 Task: Editing simple light - Title and body.
Action: Mouse moved to (171, 64)
Screenshot: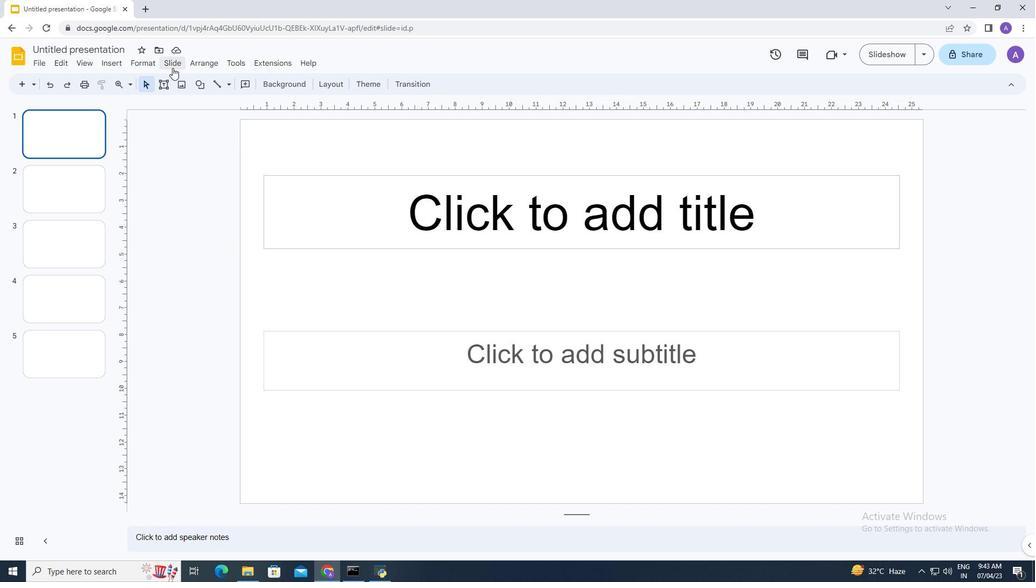 
Action: Mouse pressed left at (171, 64)
Screenshot: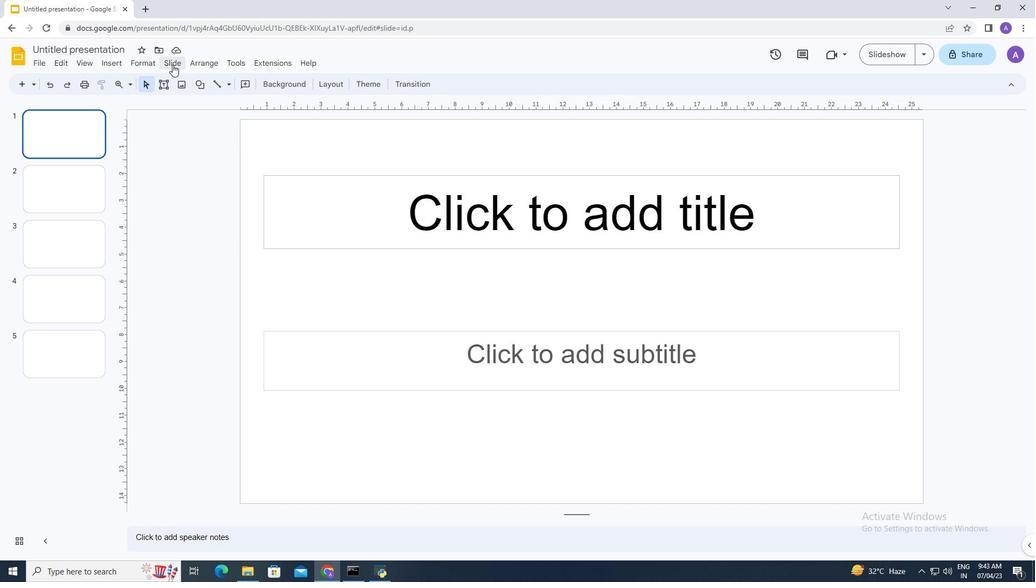 
Action: Mouse moved to (212, 234)
Screenshot: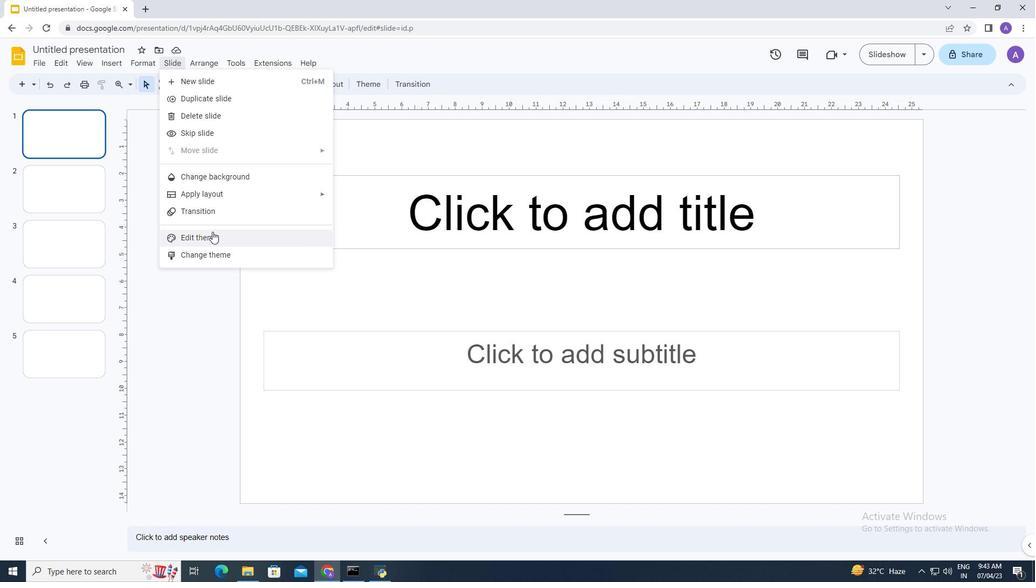 
Action: Mouse pressed left at (212, 234)
Screenshot: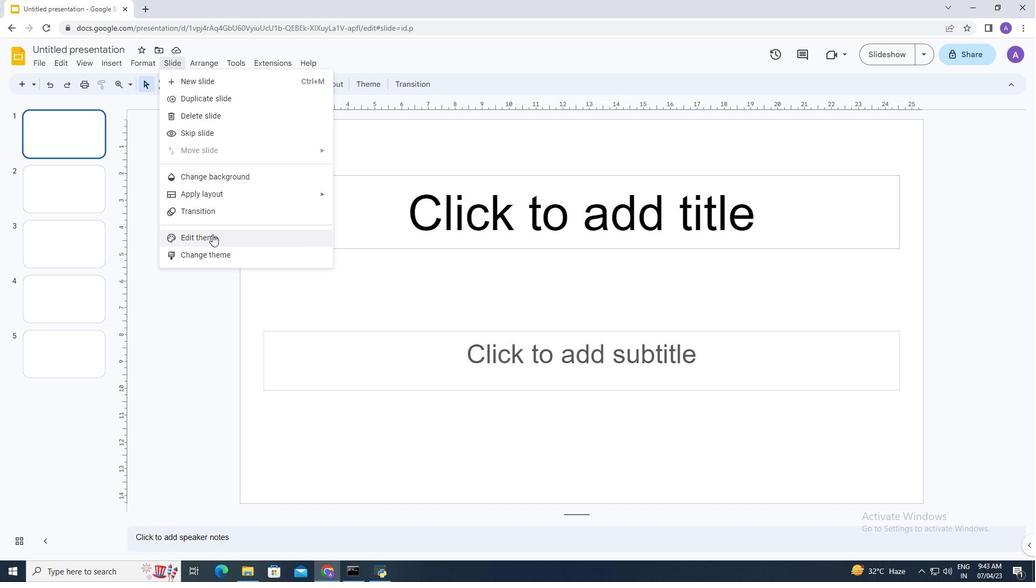 
Action: Mouse moved to (161, 320)
Screenshot: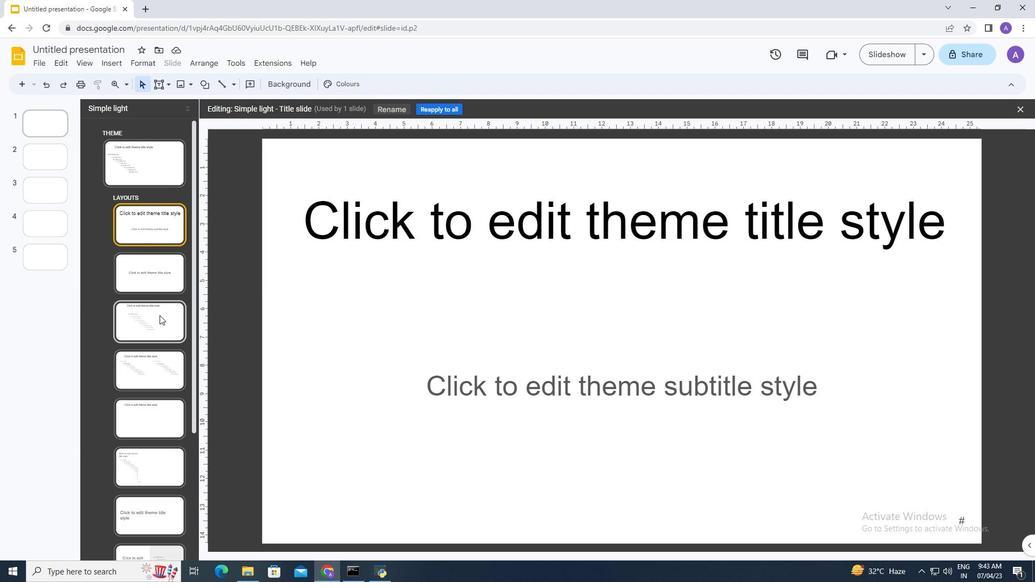 
Action: Mouse pressed left at (161, 320)
Screenshot: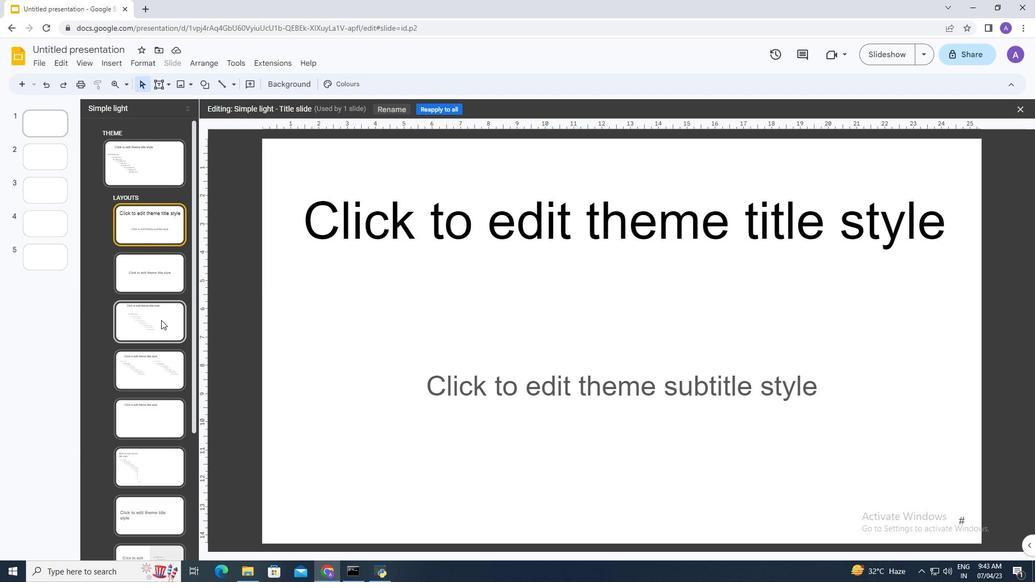 
Action: Mouse moved to (506, 174)
Screenshot: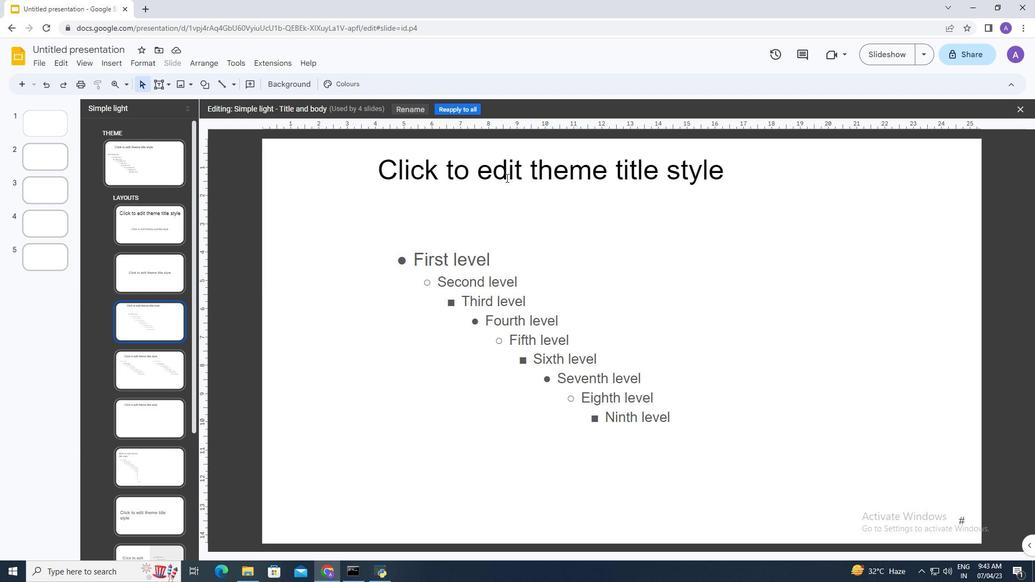 
Action: Mouse pressed left at (506, 174)
Screenshot: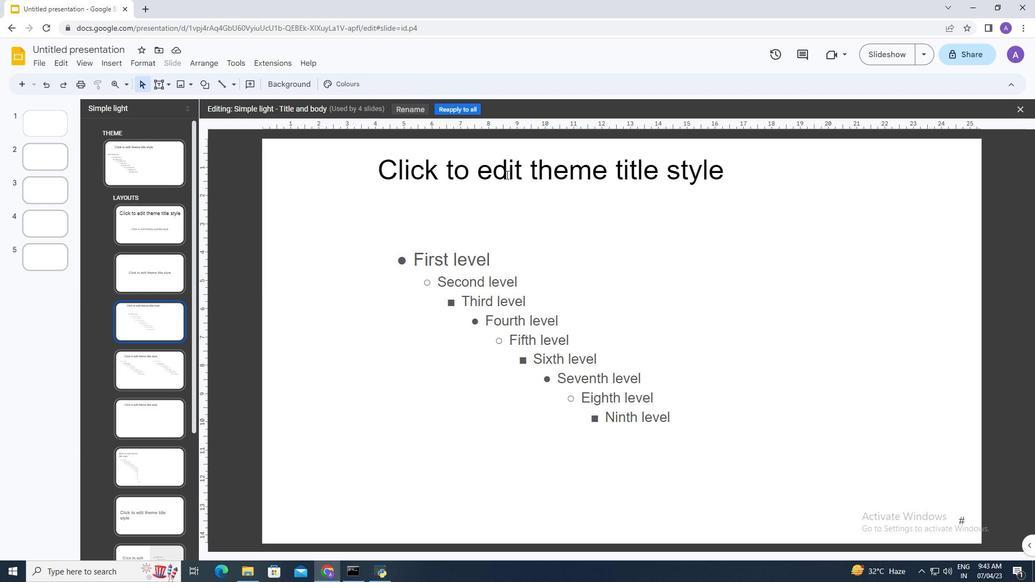 
Action: Mouse moved to (591, 145)
Screenshot: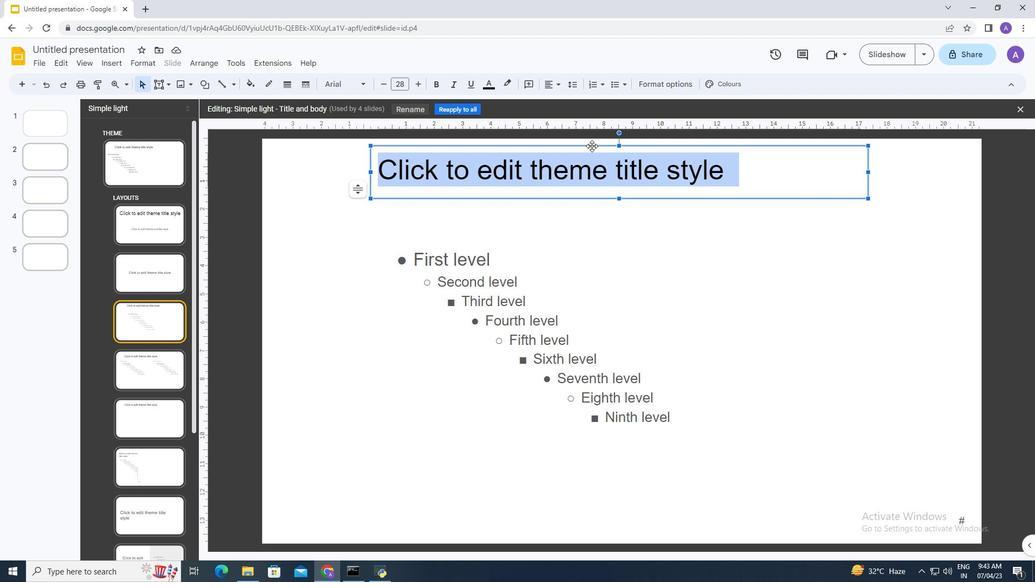 
Action: Mouse pressed left at (591, 145)
Screenshot: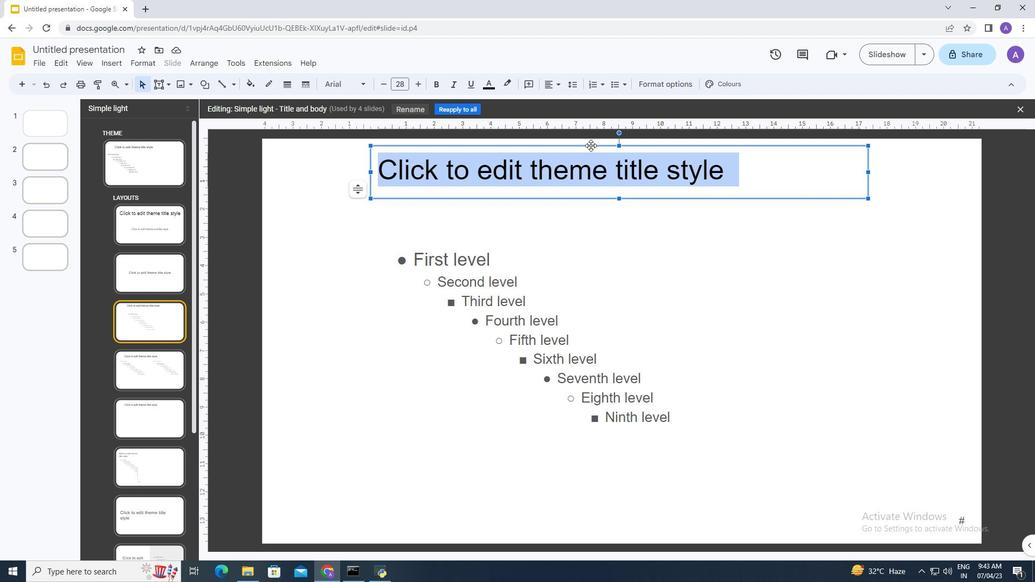 
Action: Mouse moved to (555, 196)
Screenshot: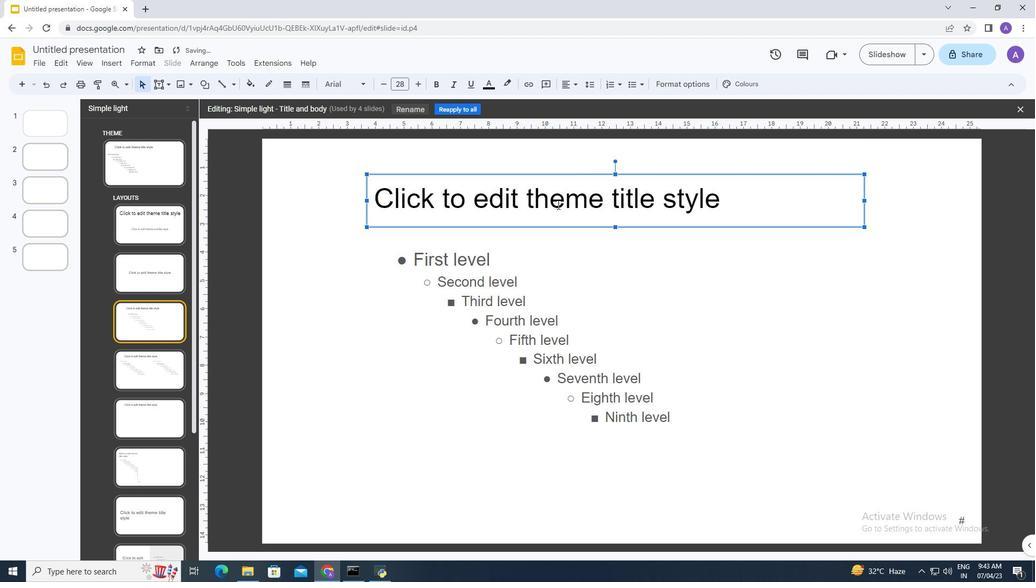 
Action: Mouse pressed left at (555, 196)
Screenshot: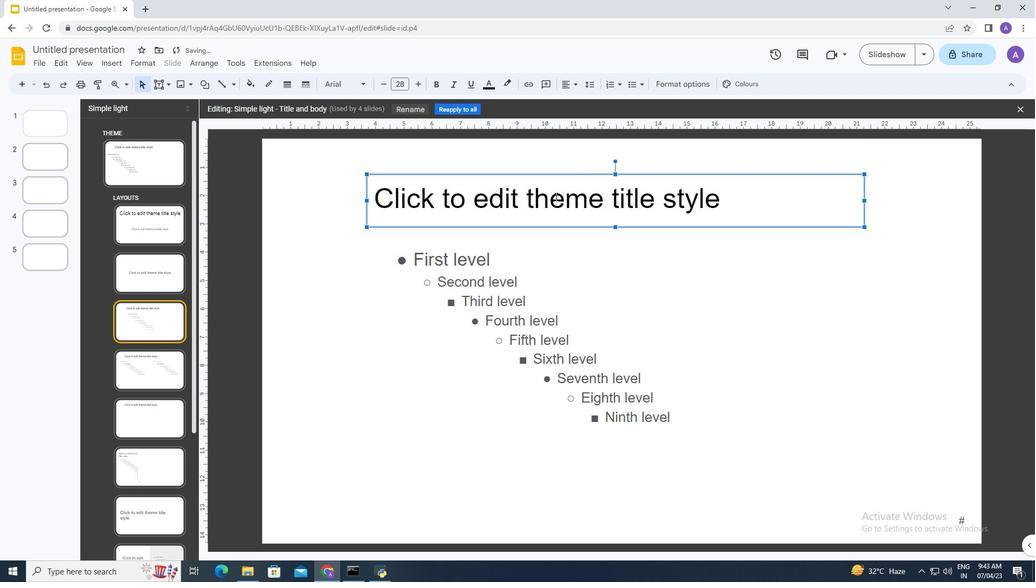 
Action: Mouse moved to (578, 284)
Screenshot: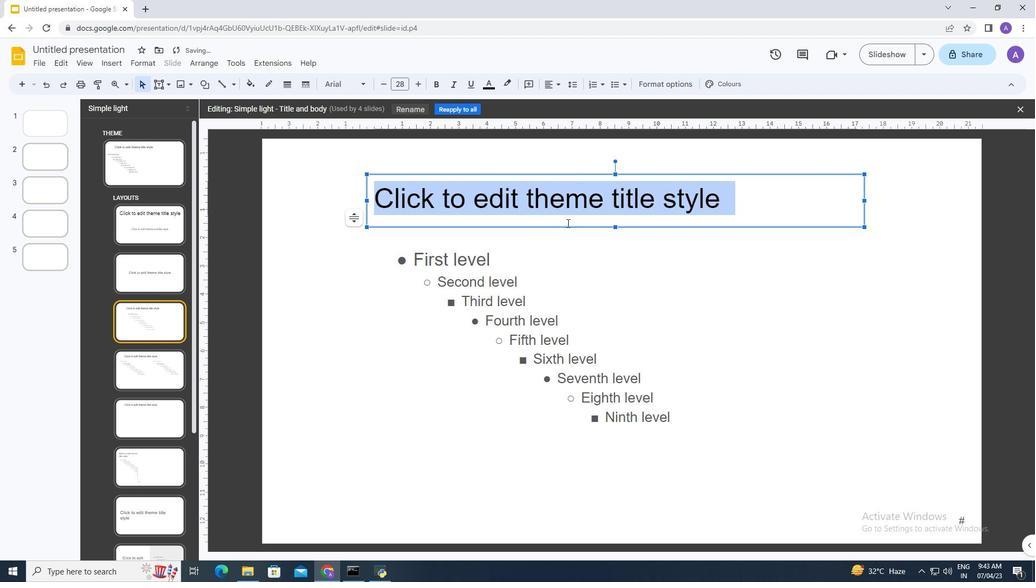 
